 Task: Search for the company name Shell
Action: Mouse moved to (642, 109)
Screenshot: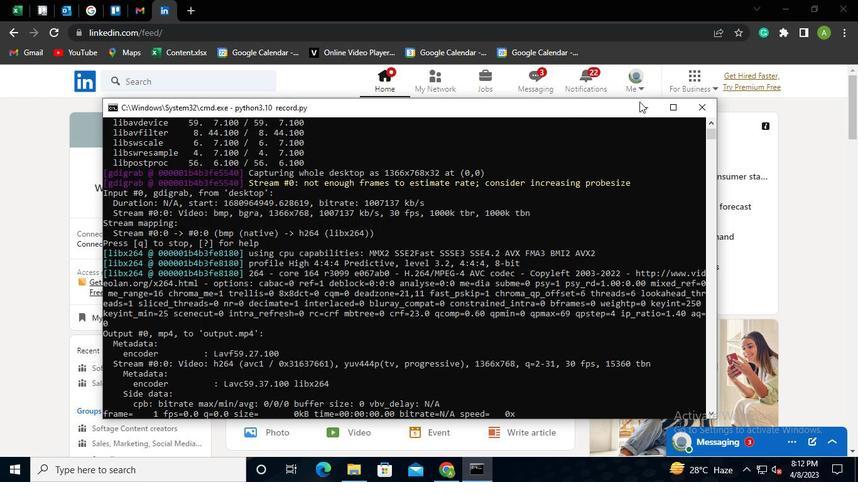 
Action: Mouse pressed left at (642, 109)
Screenshot: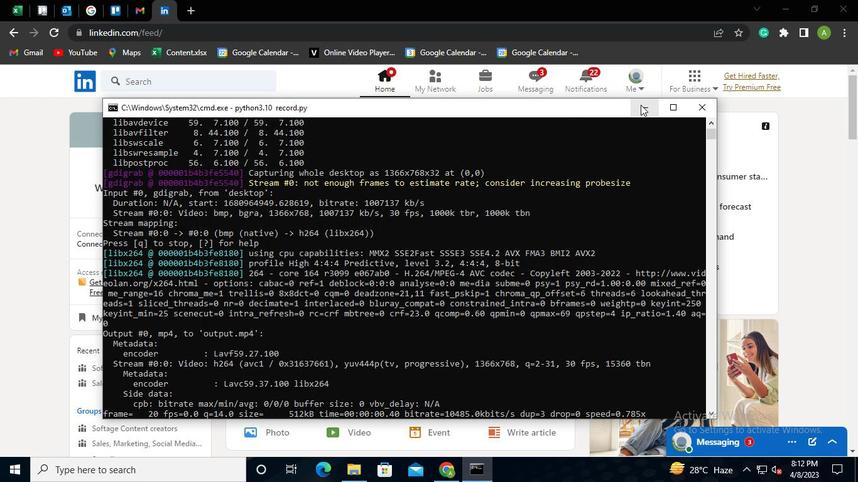 
Action: Mouse moved to (237, 74)
Screenshot: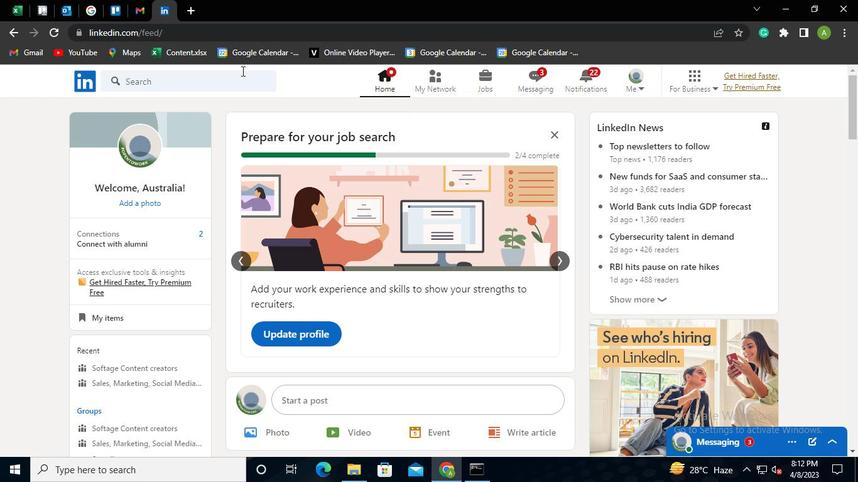 
Action: Mouse pressed left at (237, 74)
Screenshot: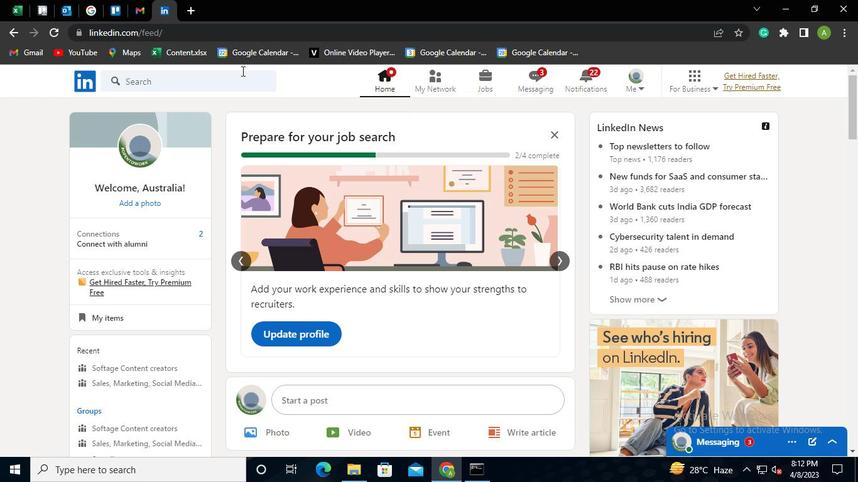 
Action: Keyboard s
Screenshot: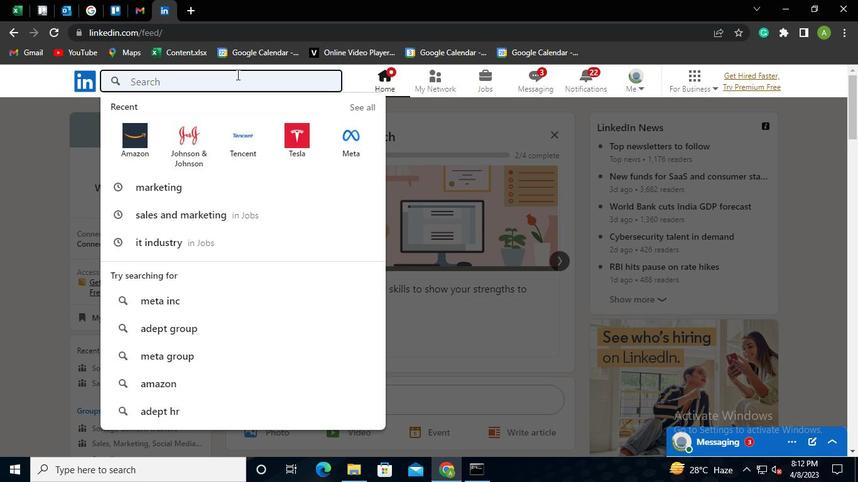 
Action: Keyboard h
Screenshot: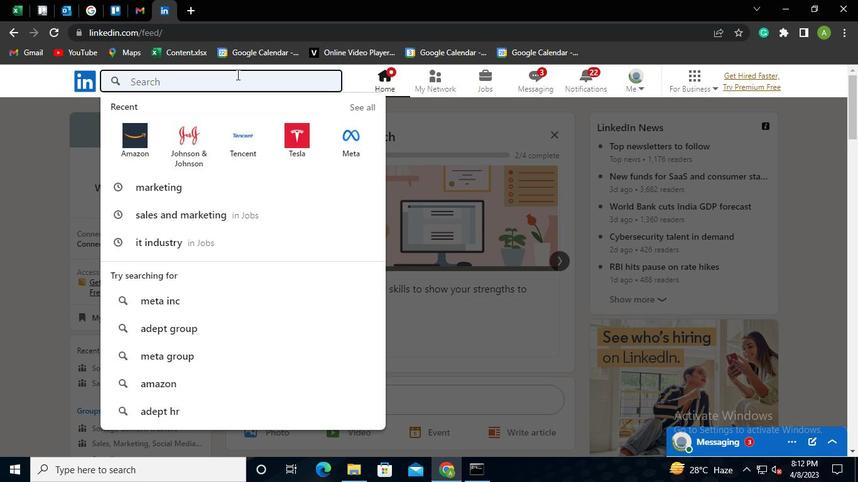 
Action: Keyboard e
Screenshot: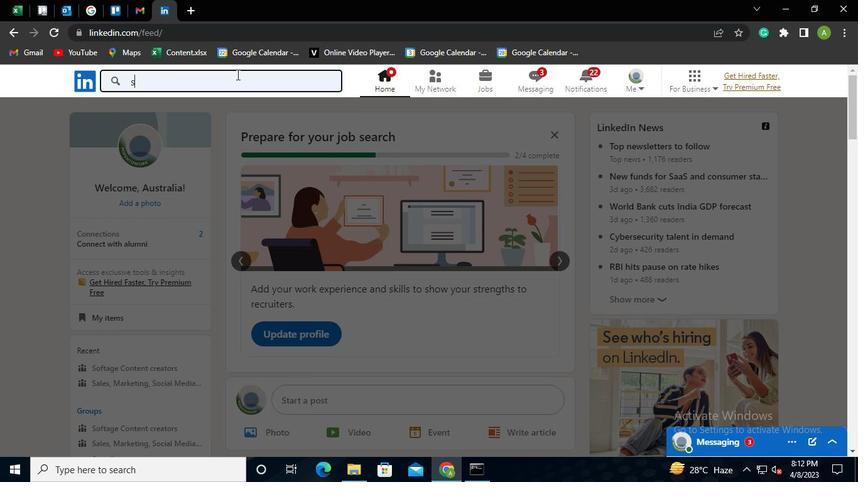 
Action: Keyboard l
Screenshot: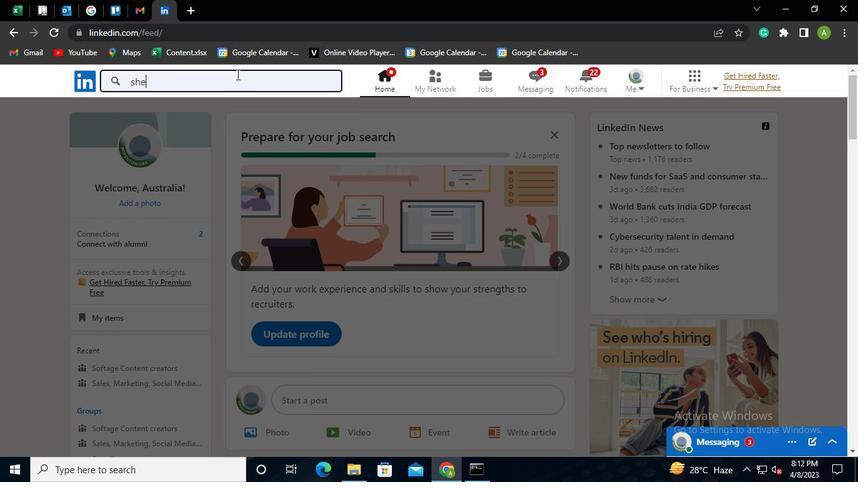 
Action: Keyboard l
Screenshot: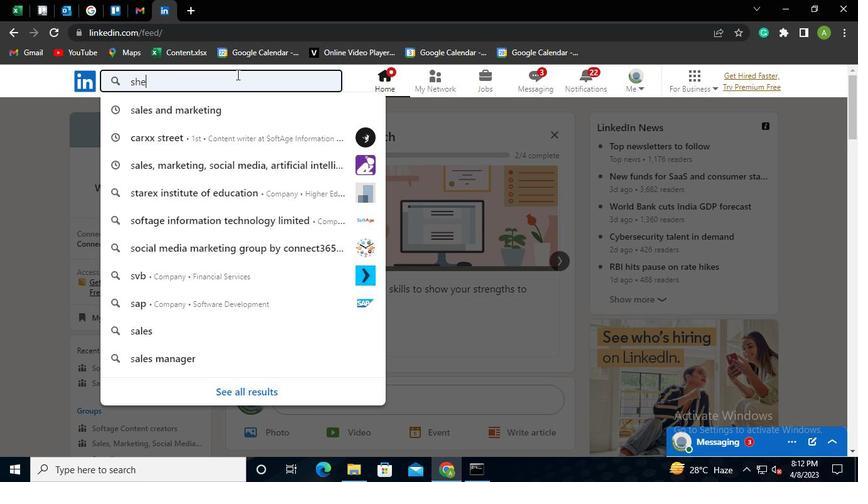 
Action: Keyboard Key.enter
Screenshot: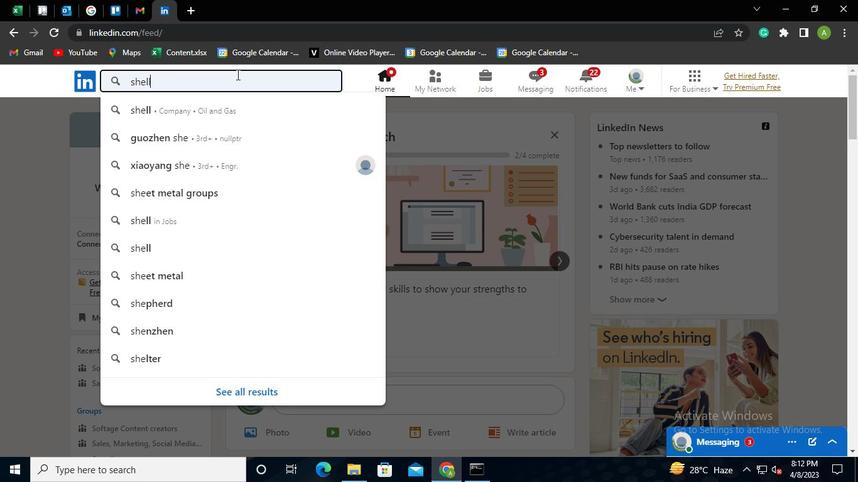 
Action: Mouse moved to (477, 477)
Screenshot: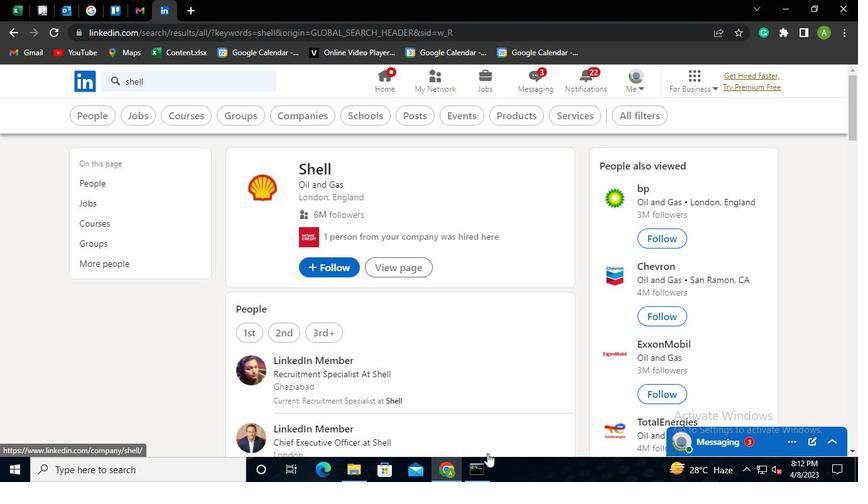 
Action: Mouse pressed left at (477, 477)
Screenshot: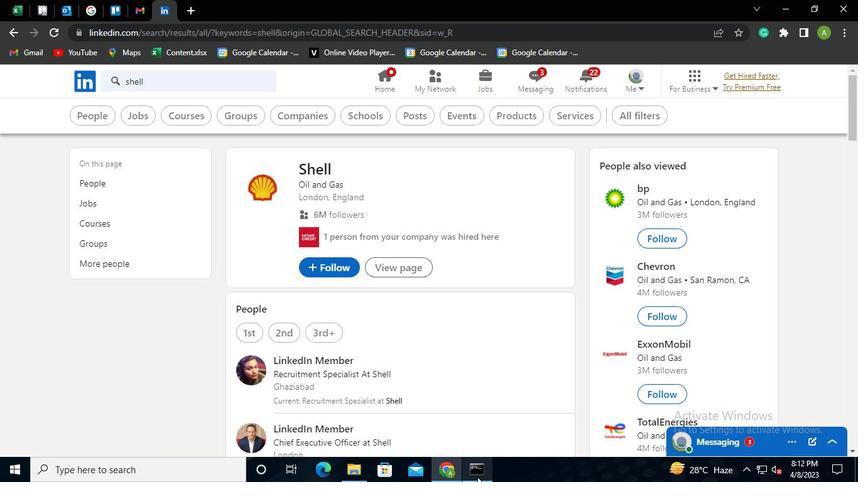 
Action: Mouse moved to (696, 109)
Screenshot: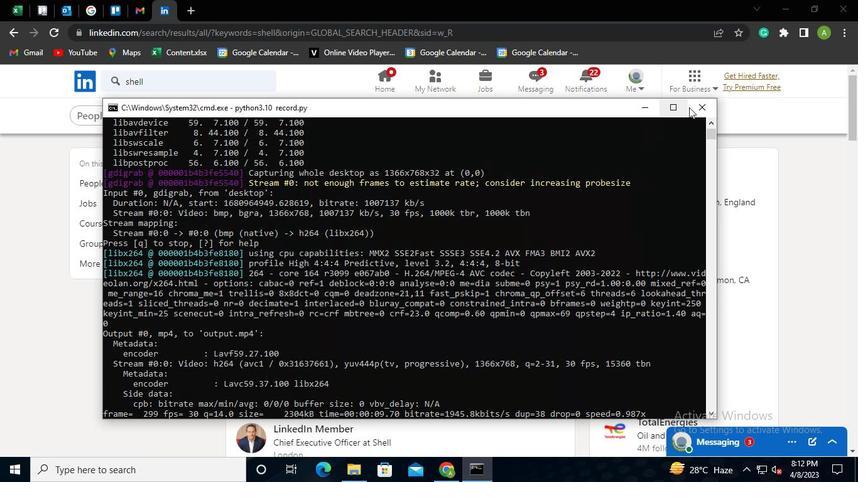
Action: Mouse pressed left at (696, 109)
Screenshot: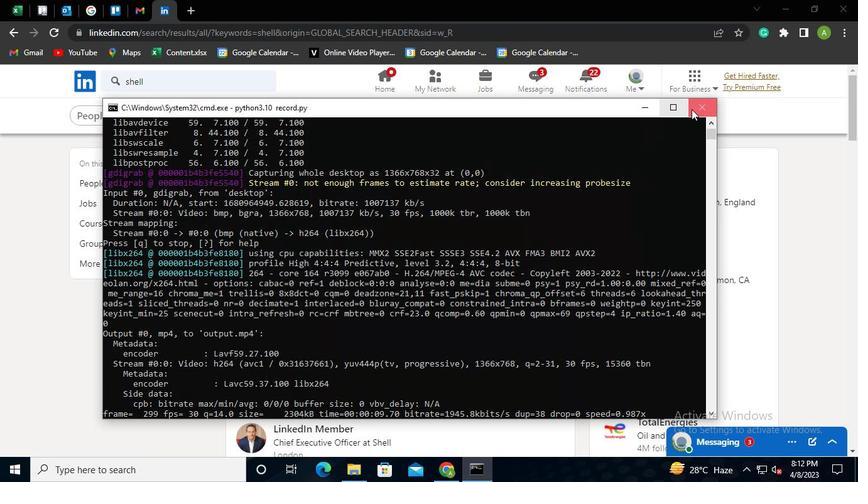 
Action: Mouse moved to (696, 109)
Screenshot: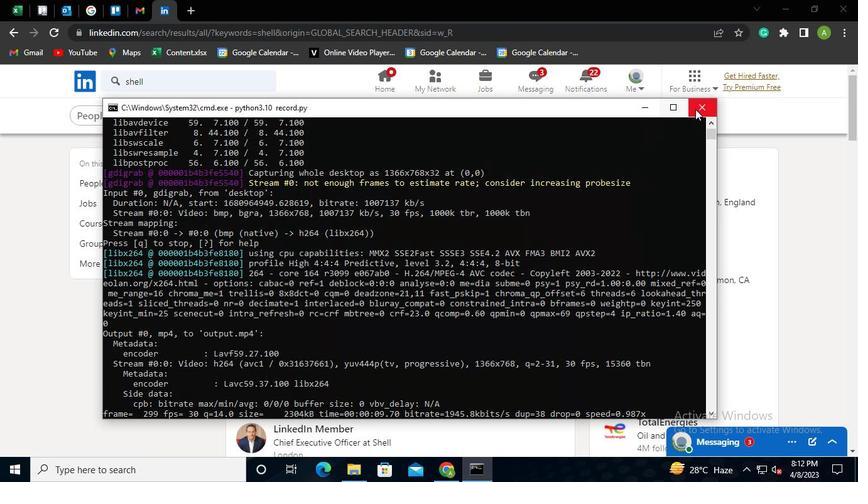 
